 Task: Send an email with the signature Daisy Wilson with the subject 'Service renewal' and the message 'I am sorry for any miscommunication on our end.' from softage.1@softage.net to softage.9@softage.net and softage.10@softage.net with CC to softage.2@softage.net
Action: Mouse moved to (105, 121)
Screenshot: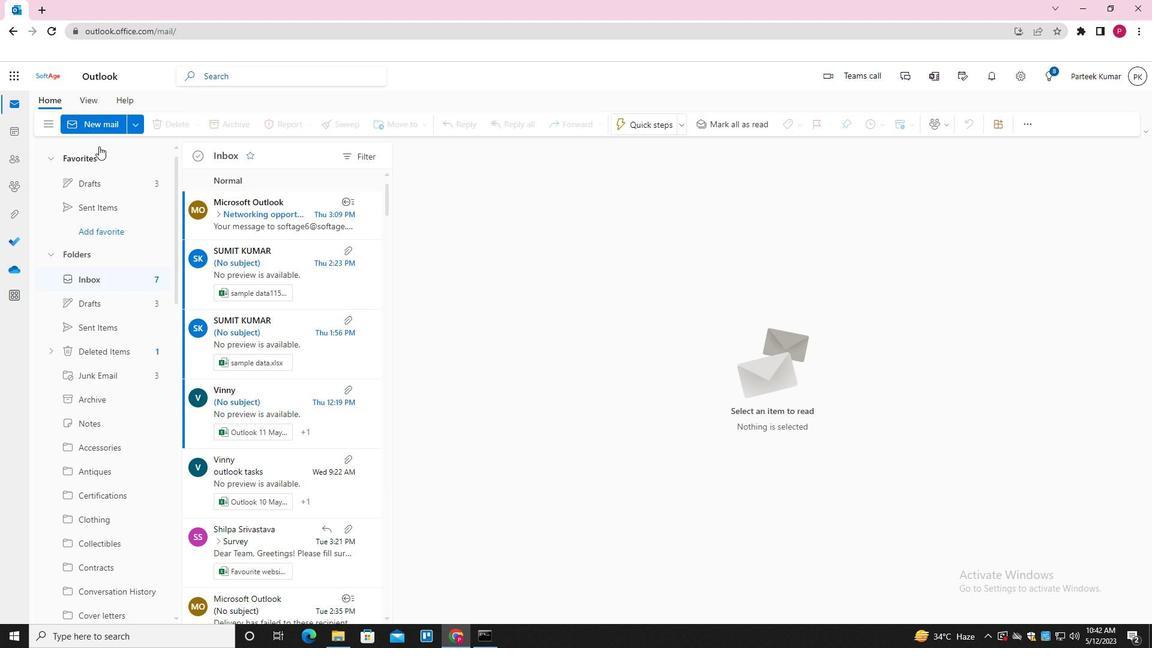 
Action: Mouse pressed left at (105, 121)
Screenshot: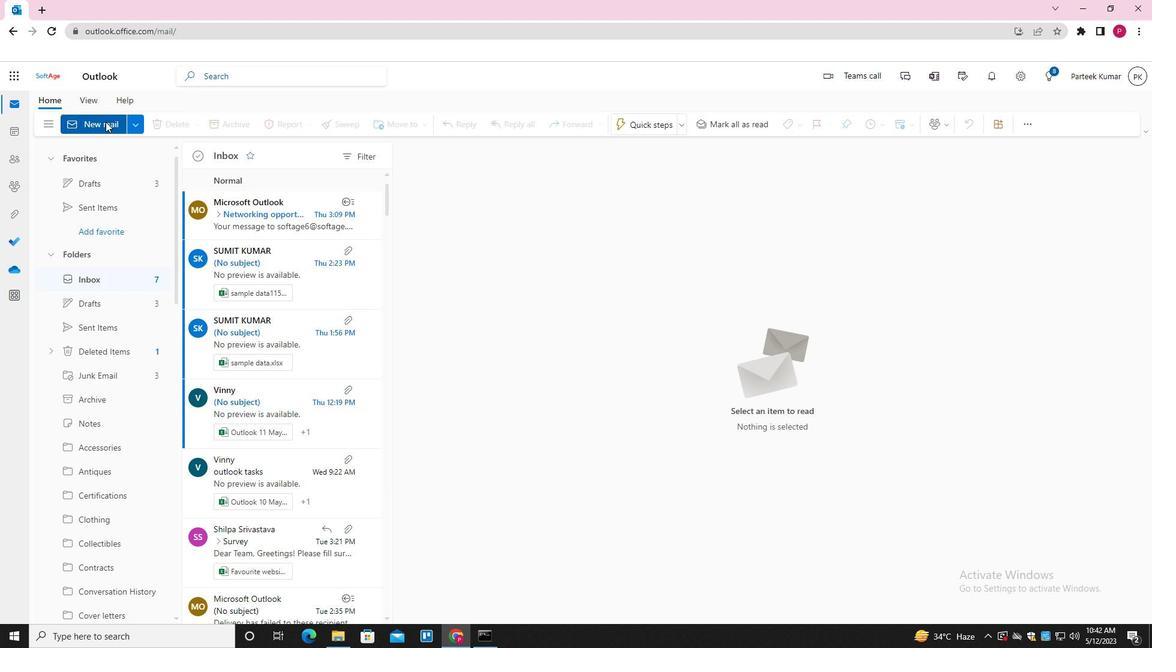 
Action: Mouse moved to (452, 287)
Screenshot: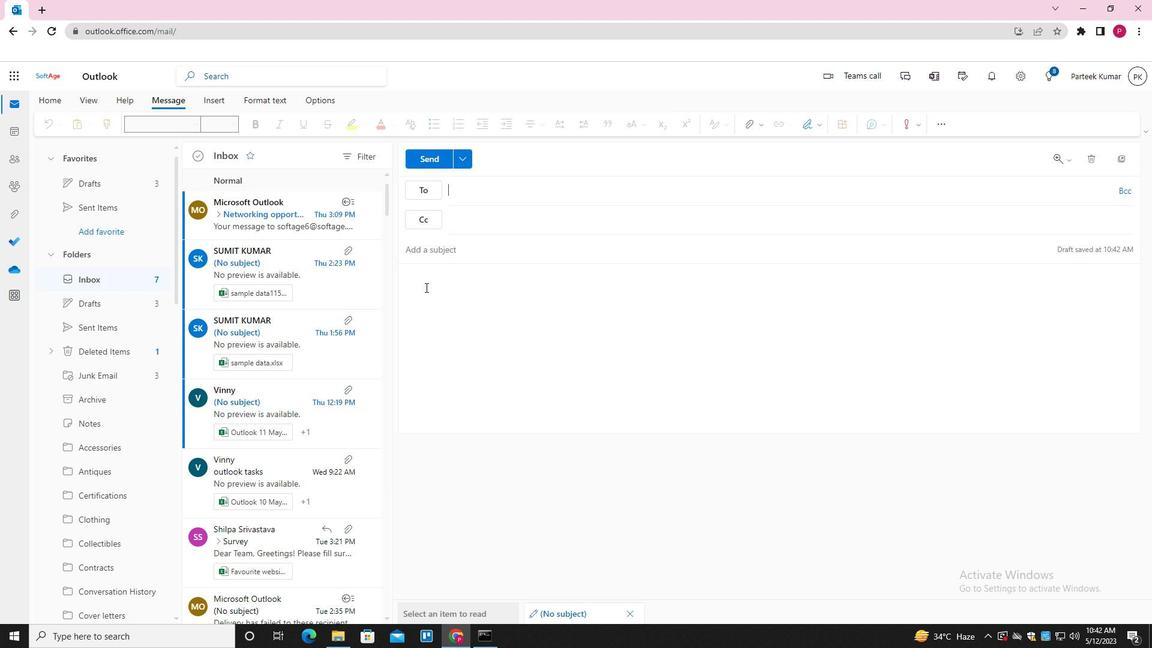 
Action: Mouse pressed left at (452, 287)
Screenshot: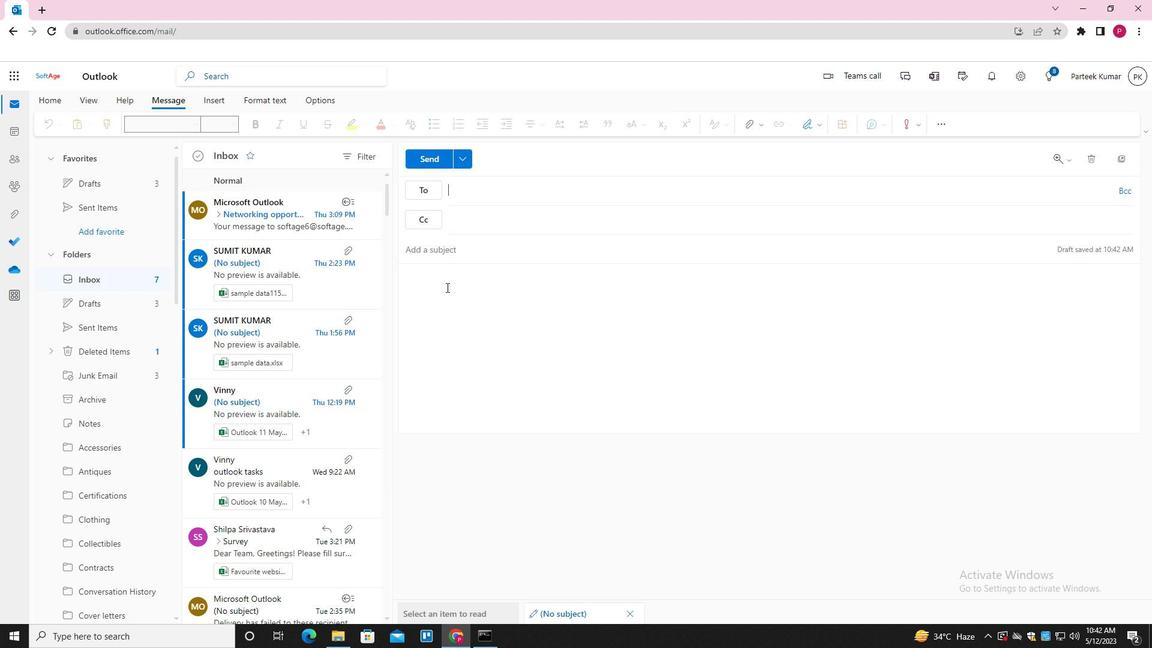 
Action: Mouse moved to (821, 125)
Screenshot: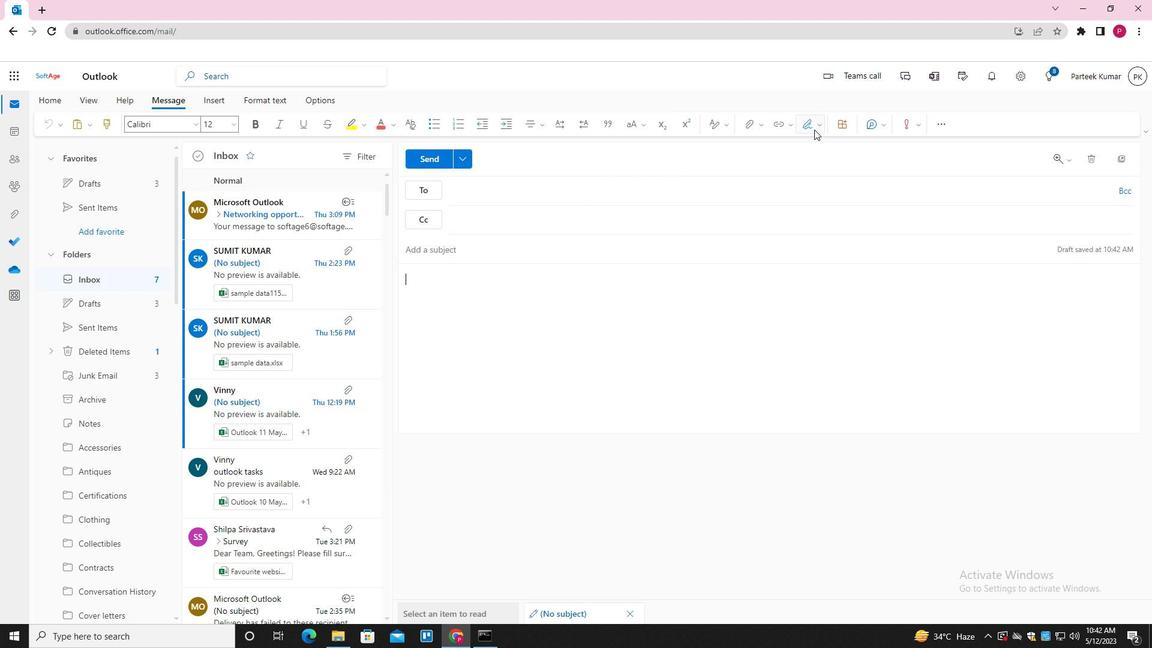 
Action: Mouse pressed left at (821, 125)
Screenshot: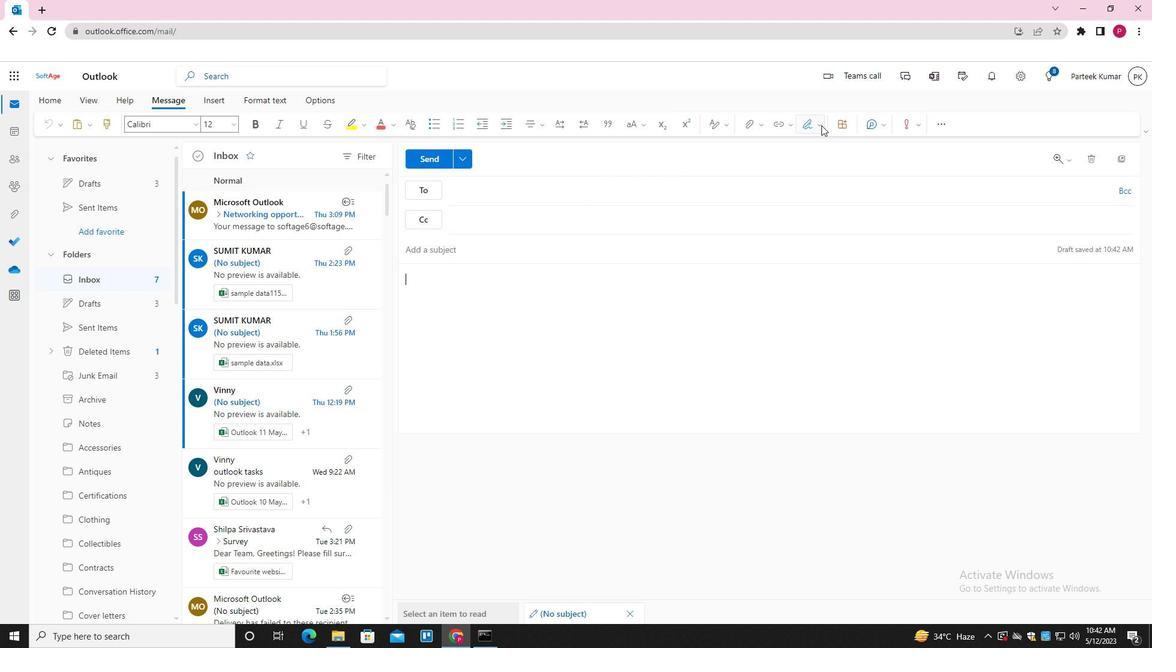 
Action: Mouse moved to (791, 174)
Screenshot: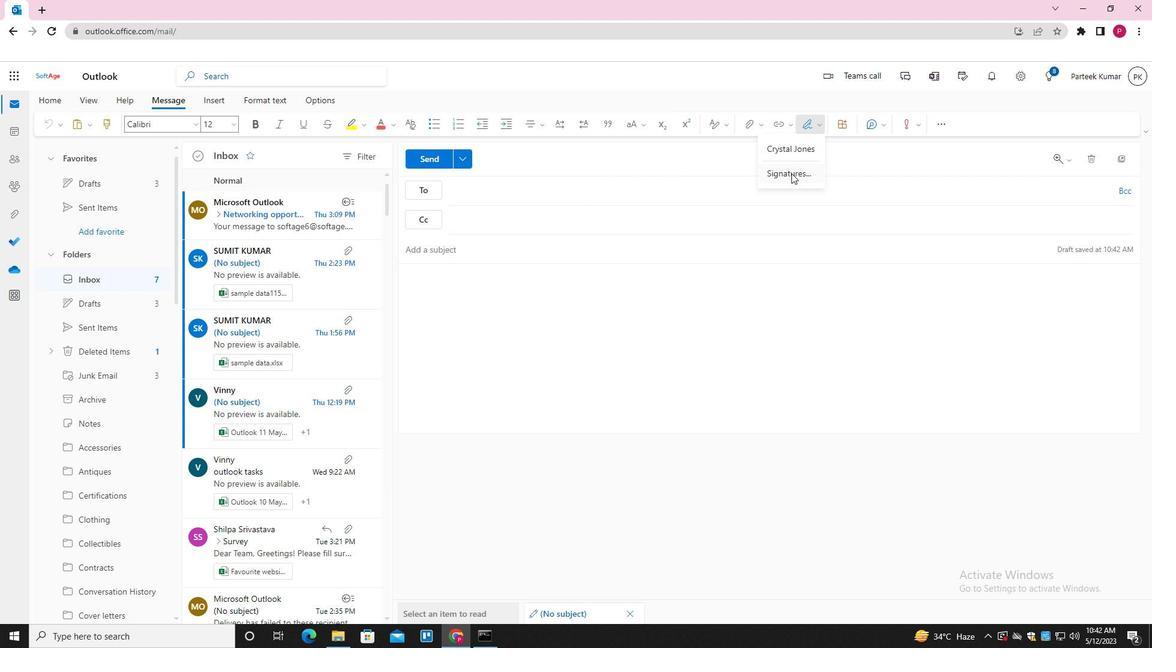 
Action: Mouse pressed left at (791, 174)
Screenshot: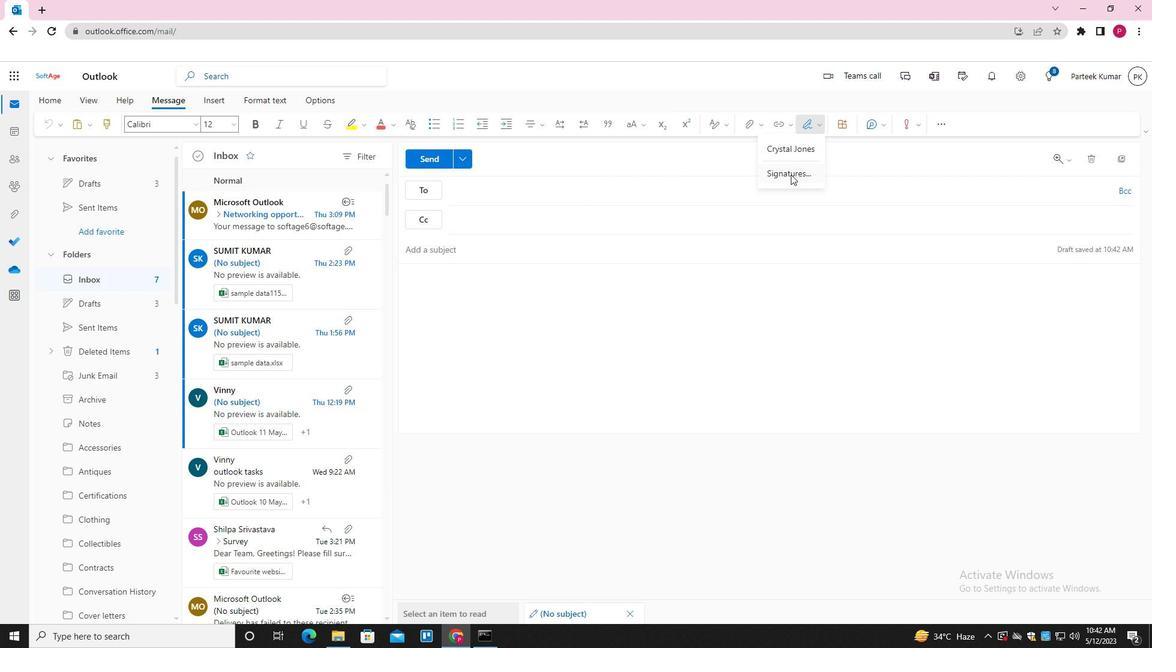 
Action: Mouse moved to (808, 217)
Screenshot: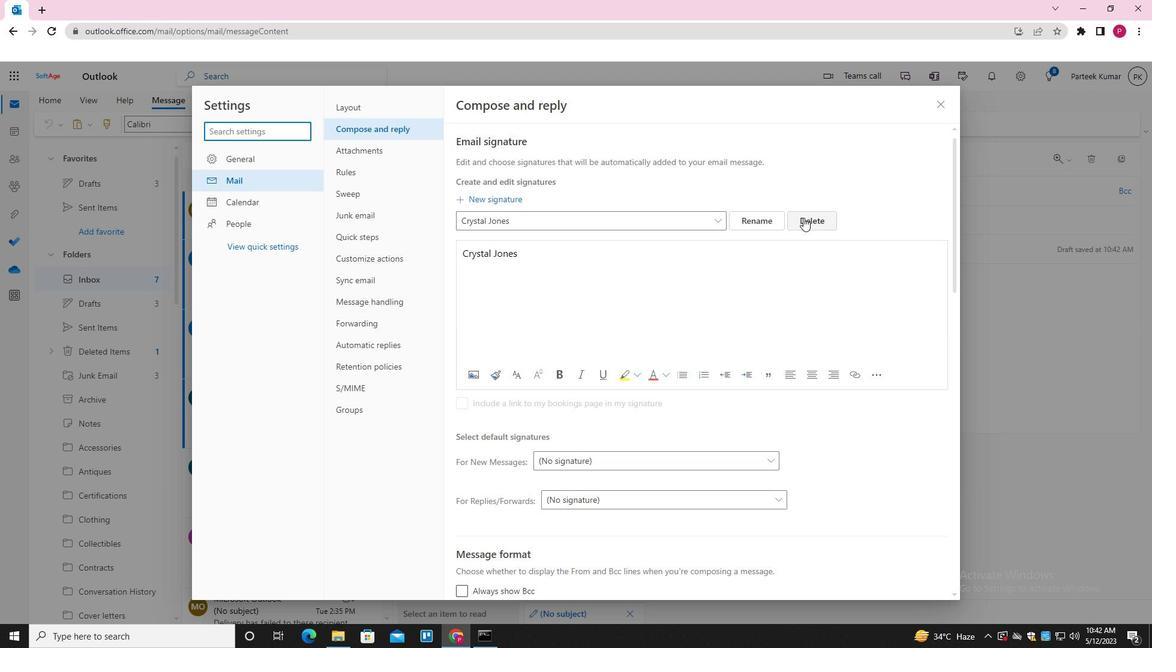 
Action: Mouse pressed left at (808, 217)
Screenshot: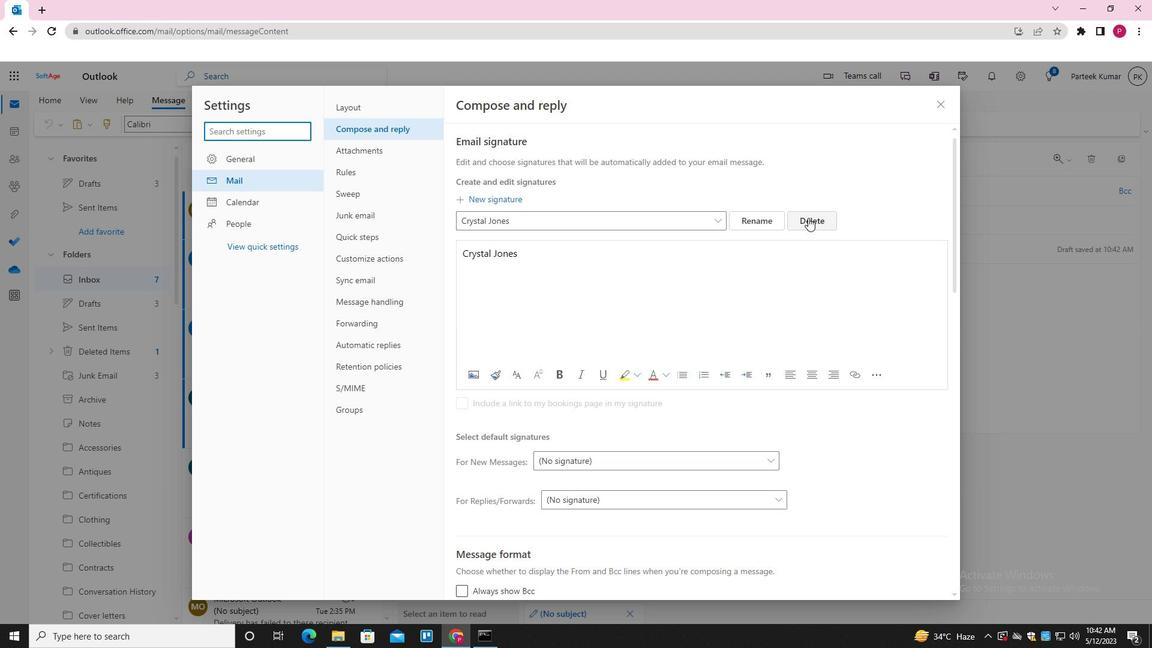 
Action: Mouse moved to (536, 225)
Screenshot: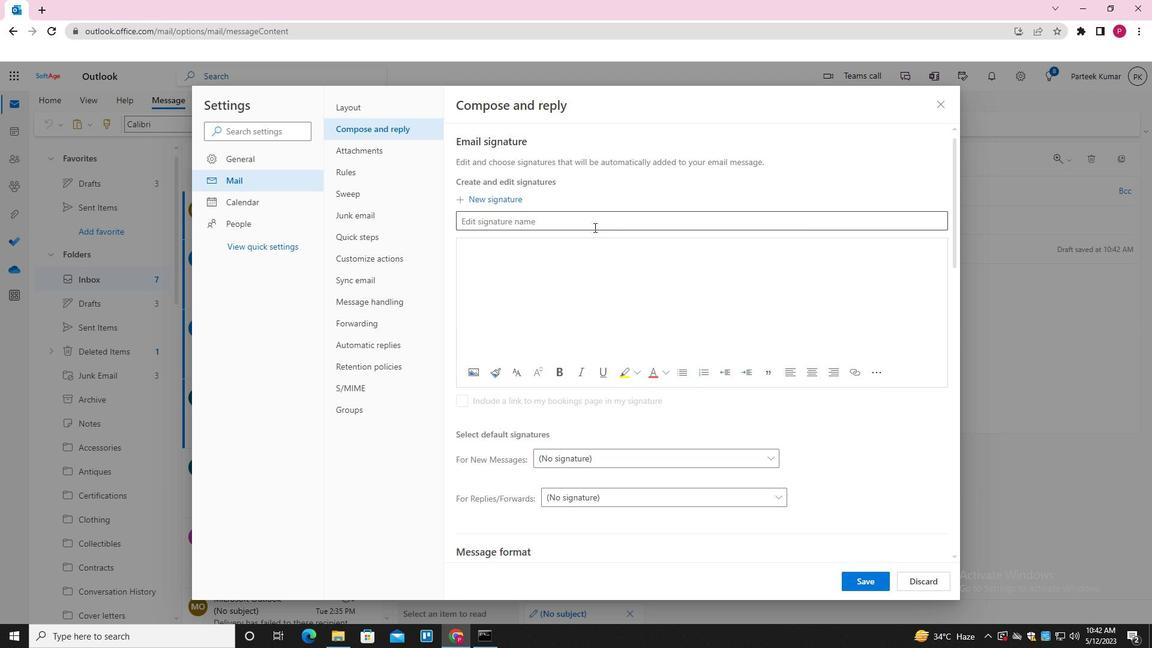 
Action: Mouse pressed left at (536, 225)
Screenshot: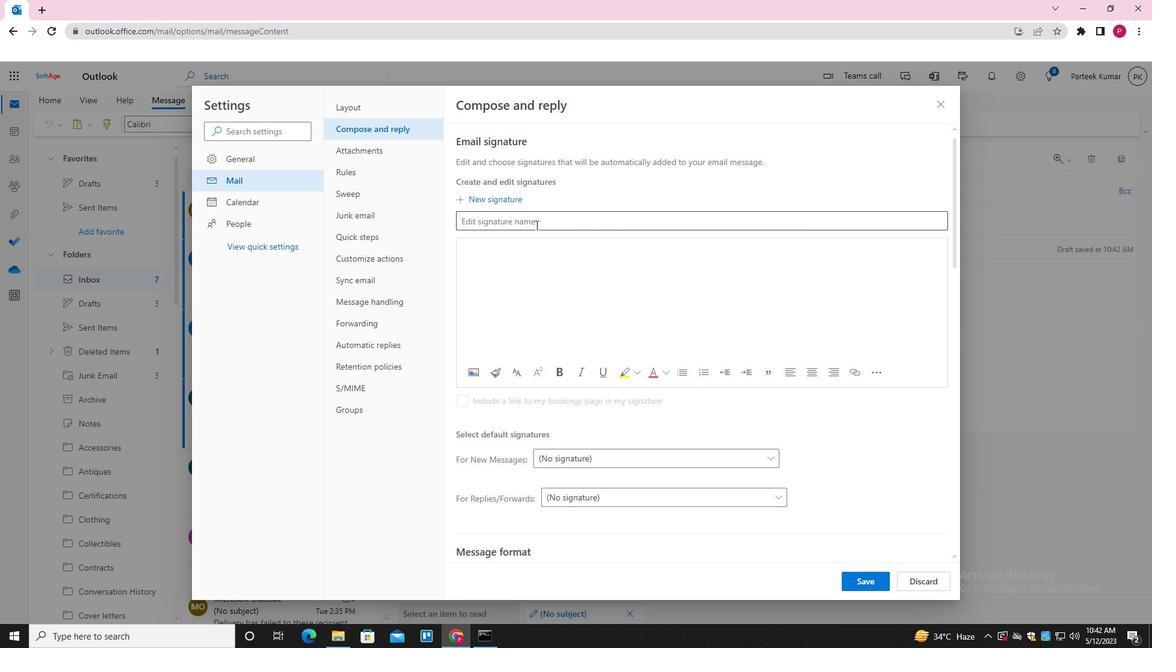 
Action: Key pressed <Key.shift>DAISY<Key.space><Key.shift>WILSON
Screenshot: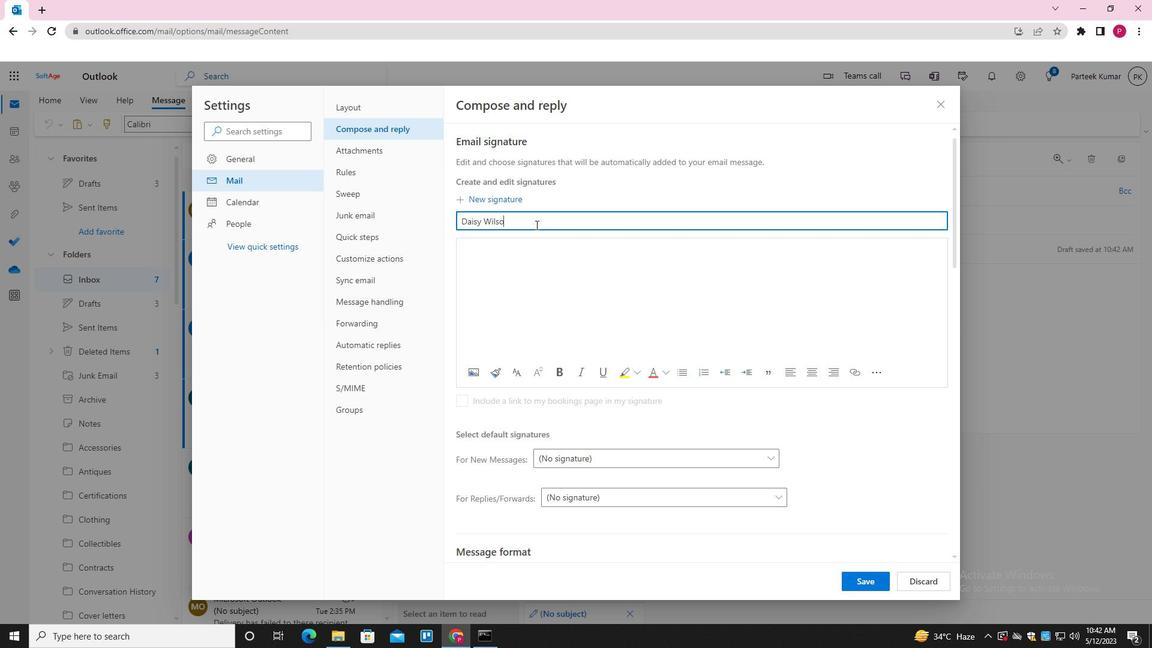 
Action: Mouse moved to (530, 250)
Screenshot: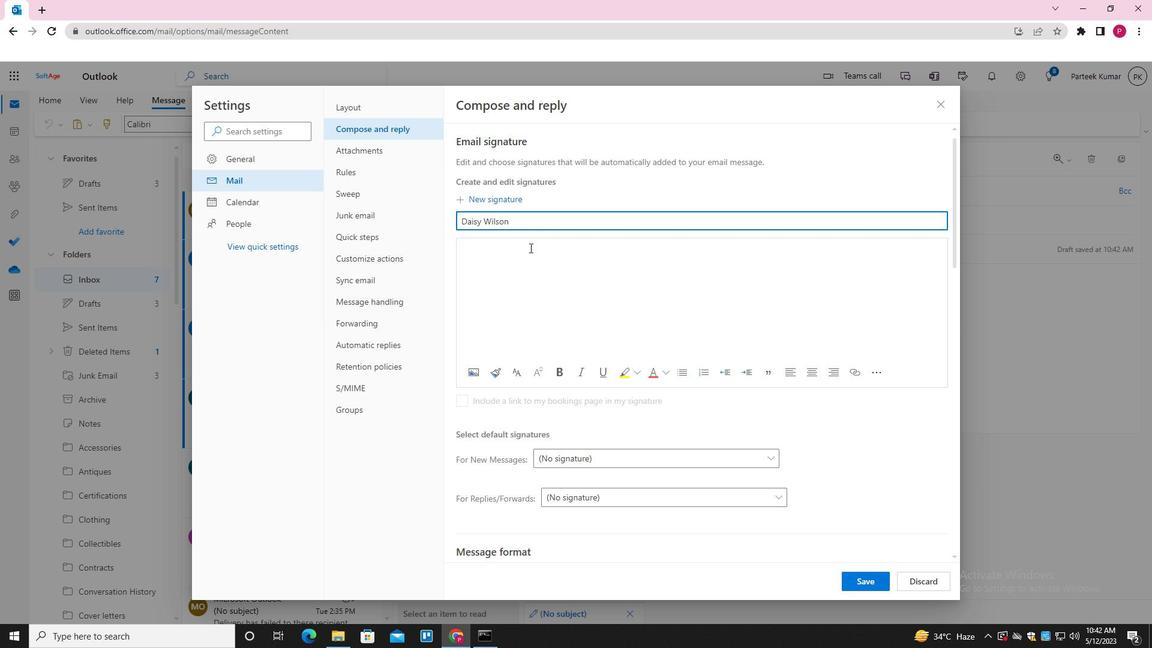 
Action: Mouse pressed left at (530, 250)
Screenshot: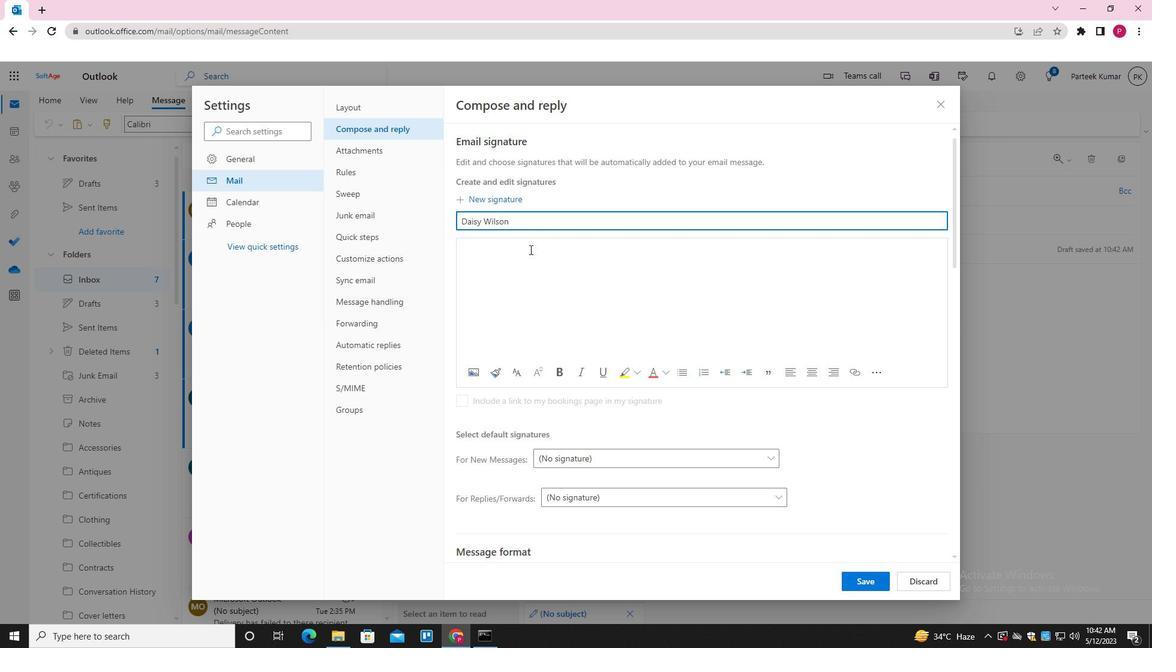 
Action: Key pressed <Key.shift>DAISY<Key.space><Key.shift>WILSON
Screenshot: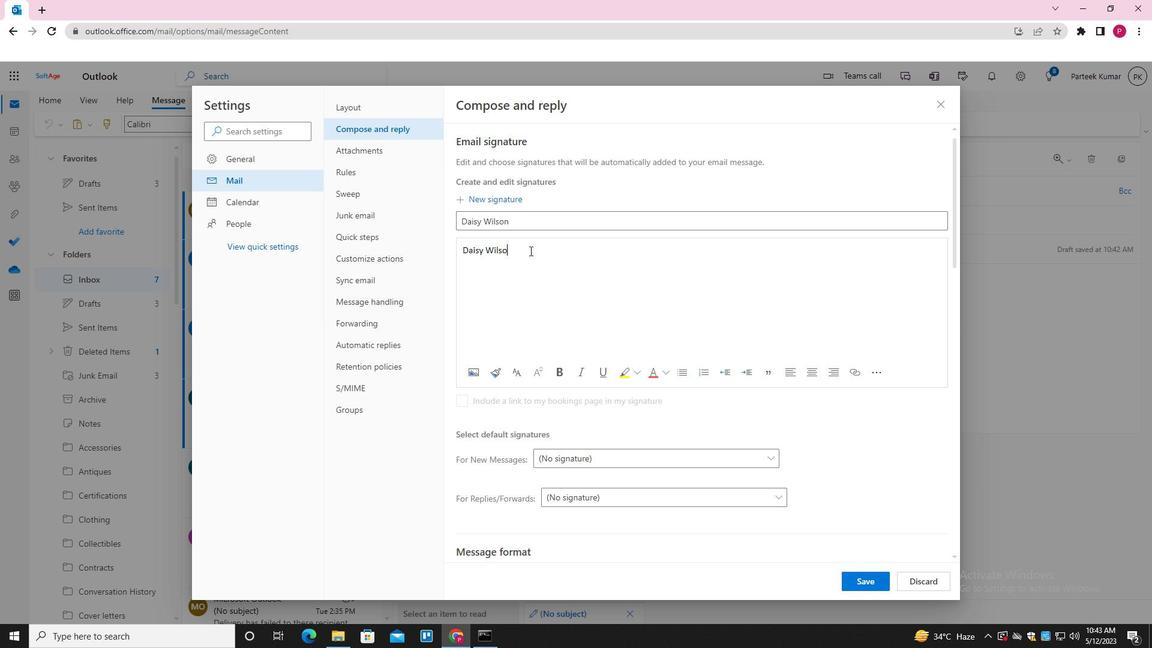 
Action: Mouse moved to (874, 581)
Screenshot: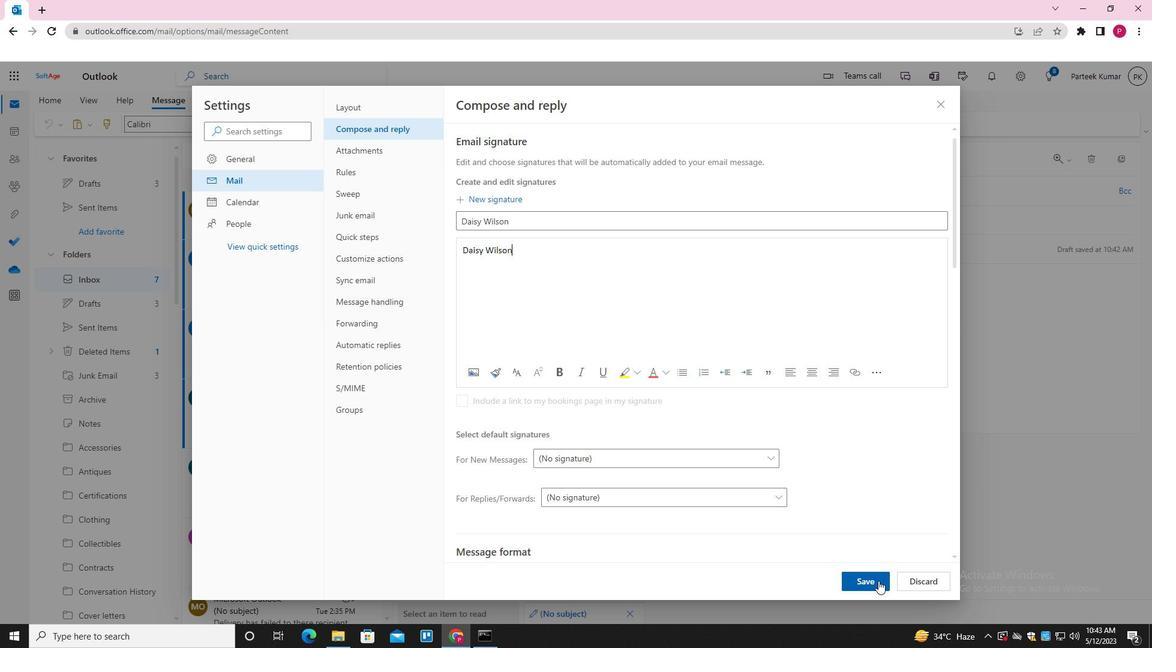 
Action: Mouse pressed left at (874, 581)
Screenshot: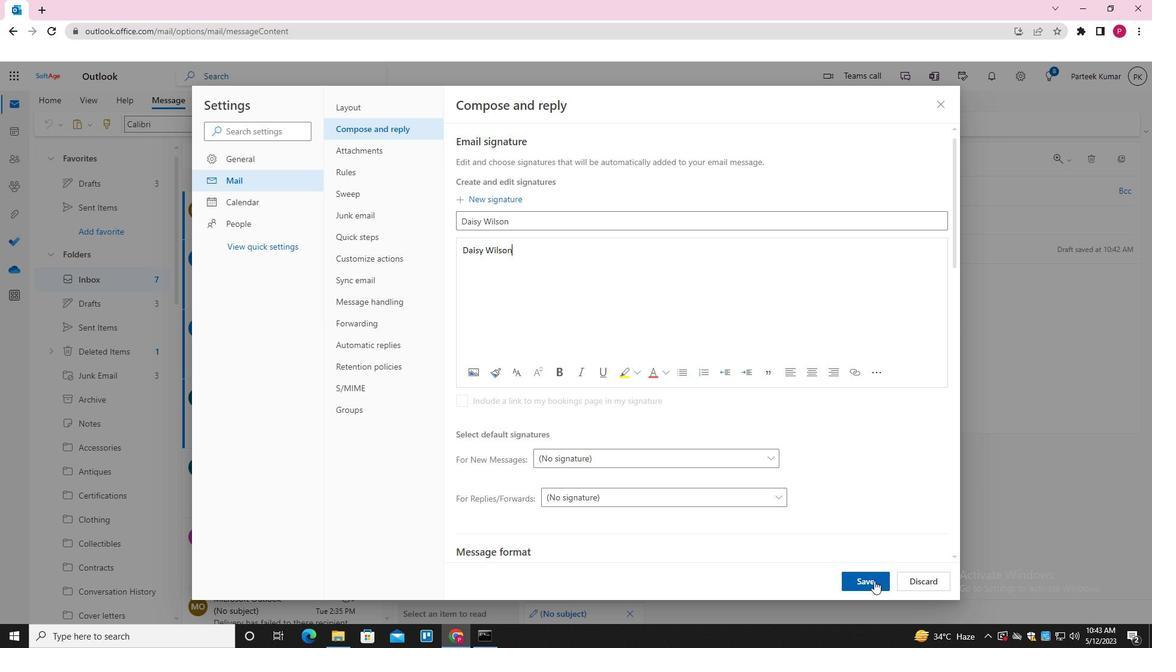 
Action: Mouse moved to (941, 107)
Screenshot: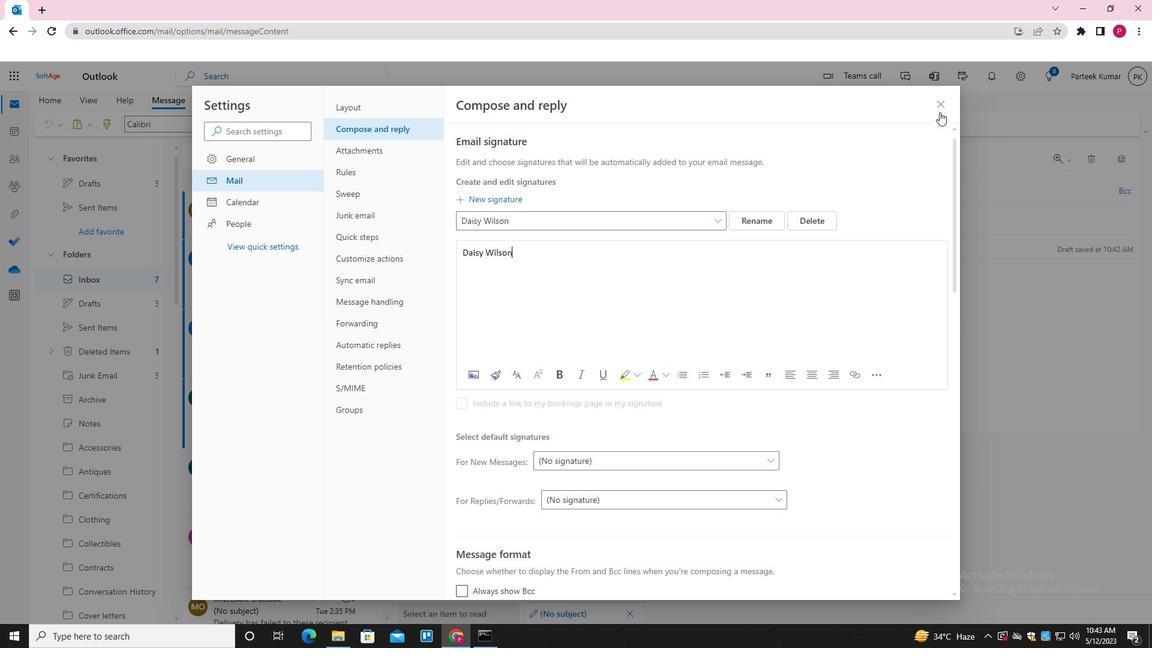 
Action: Mouse pressed left at (941, 107)
Screenshot: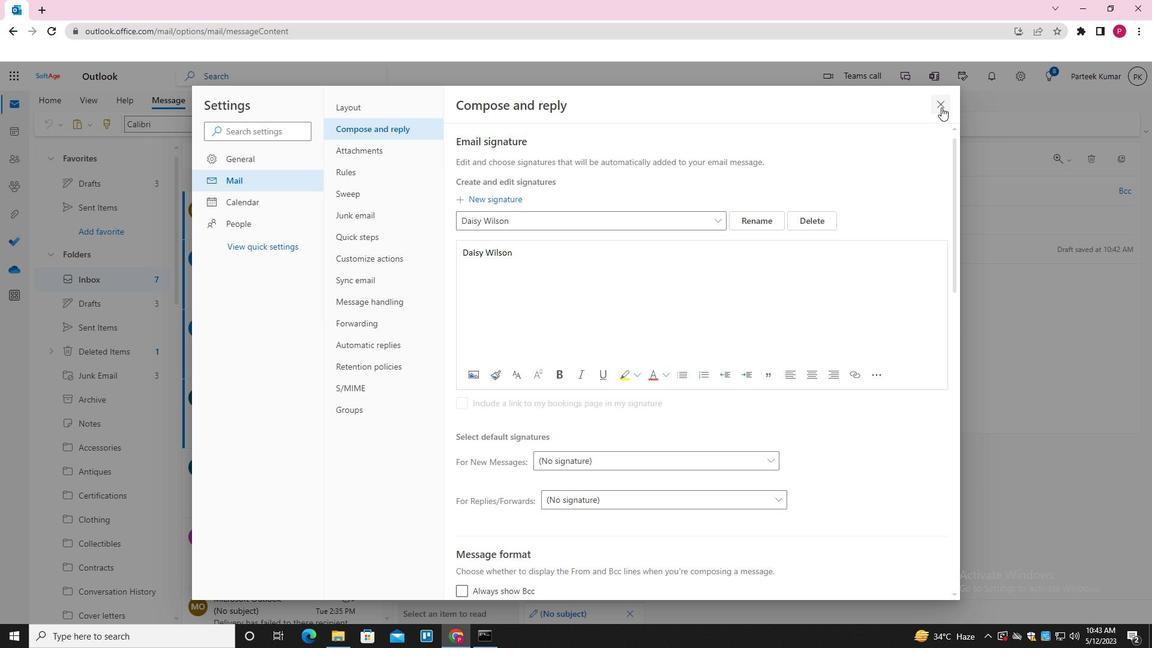 
Action: Mouse moved to (484, 319)
Screenshot: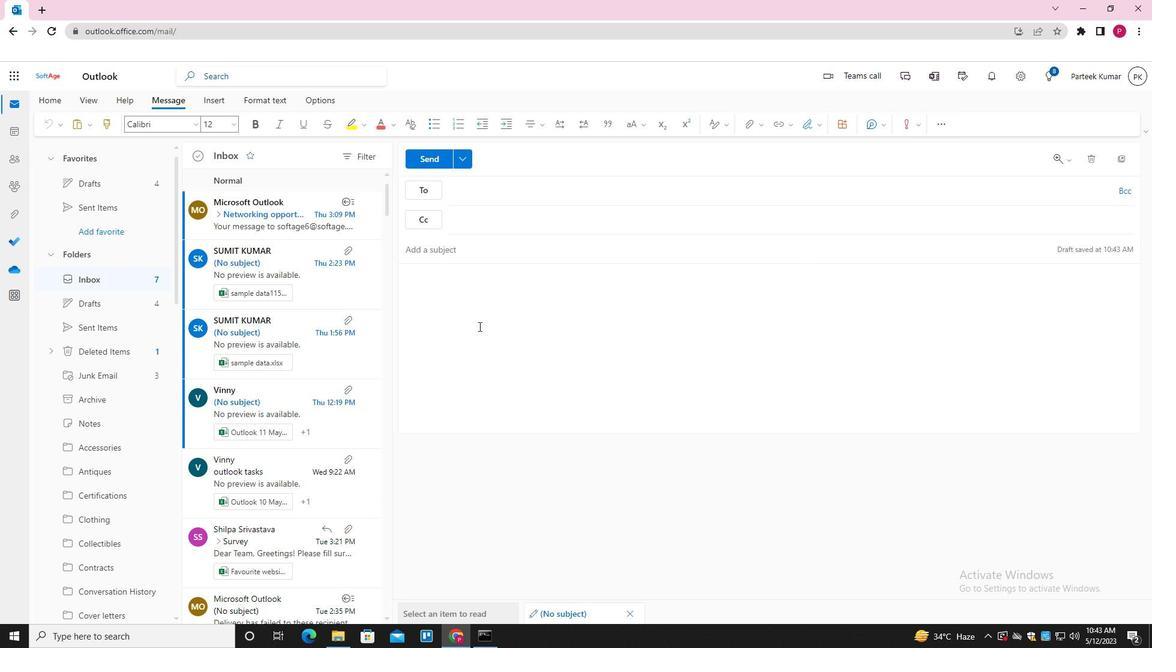 
Action: Mouse pressed left at (484, 319)
Screenshot: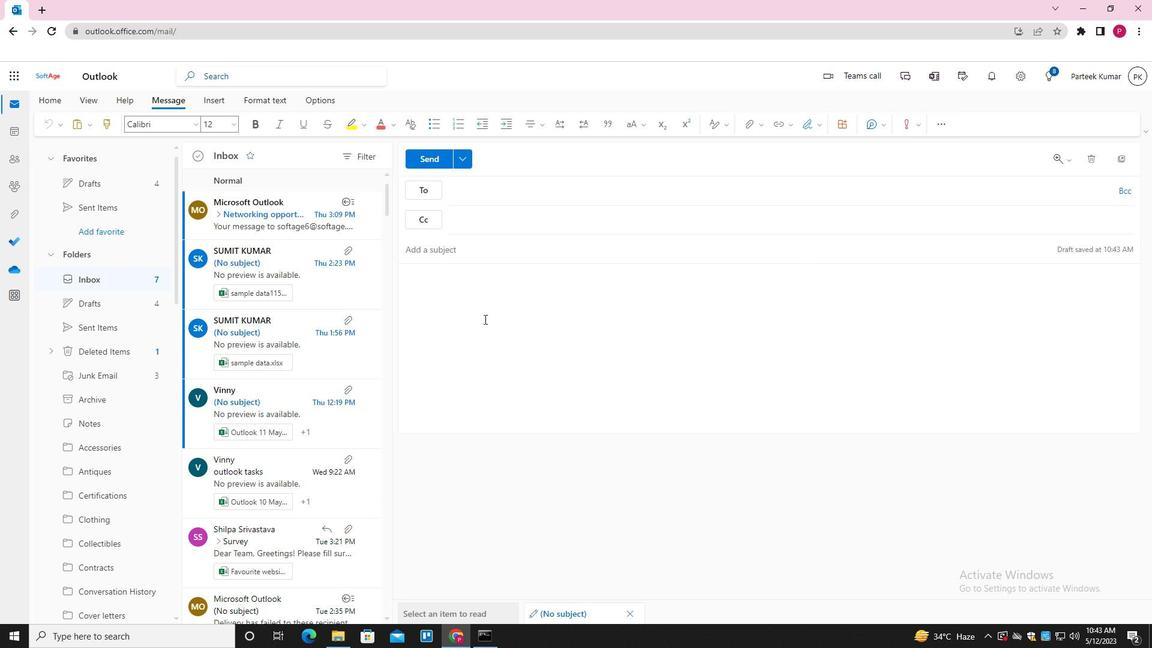 
Action: Mouse moved to (807, 124)
Screenshot: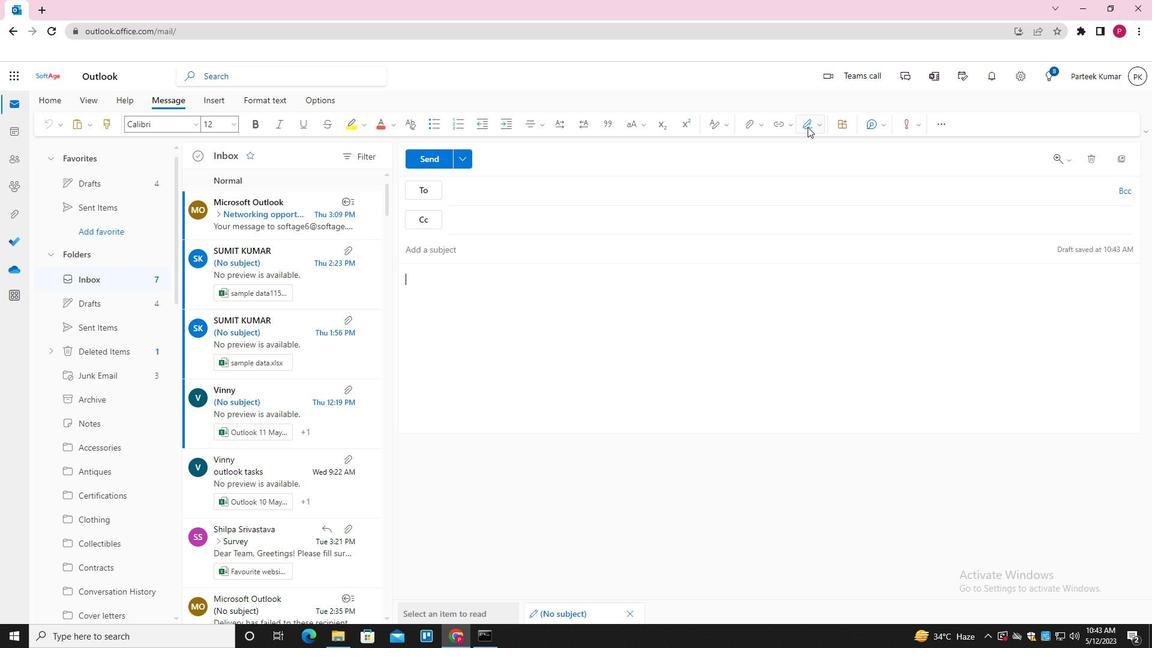 
Action: Mouse pressed left at (807, 124)
Screenshot: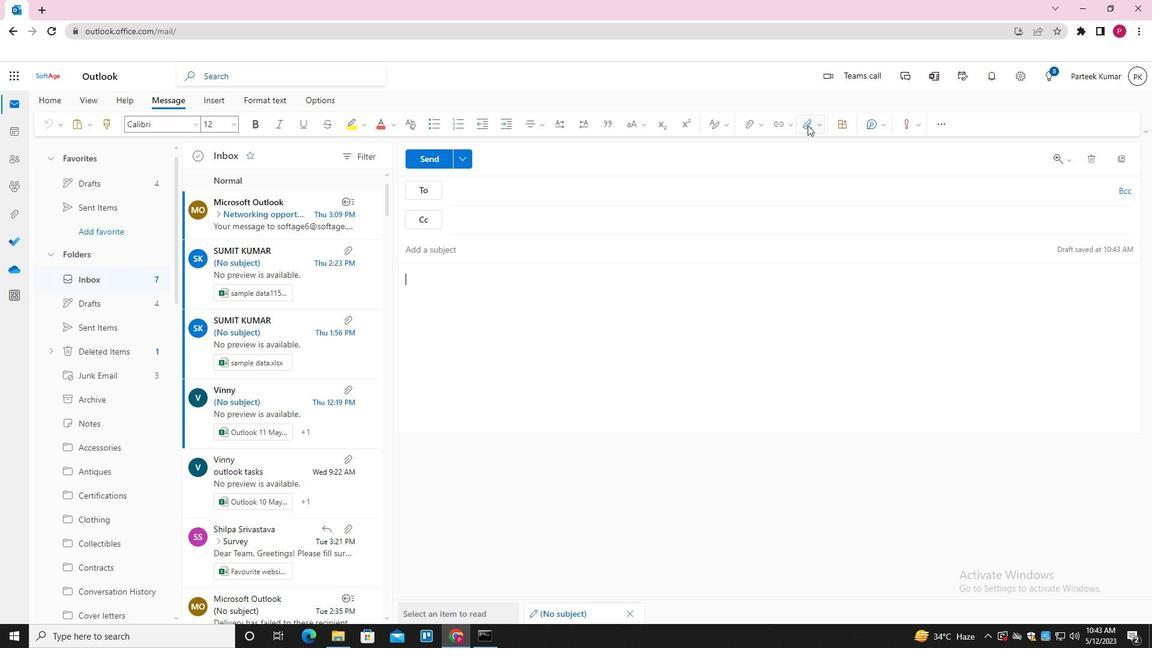 
Action: Mouse moved to (796, 150)
Screenshot: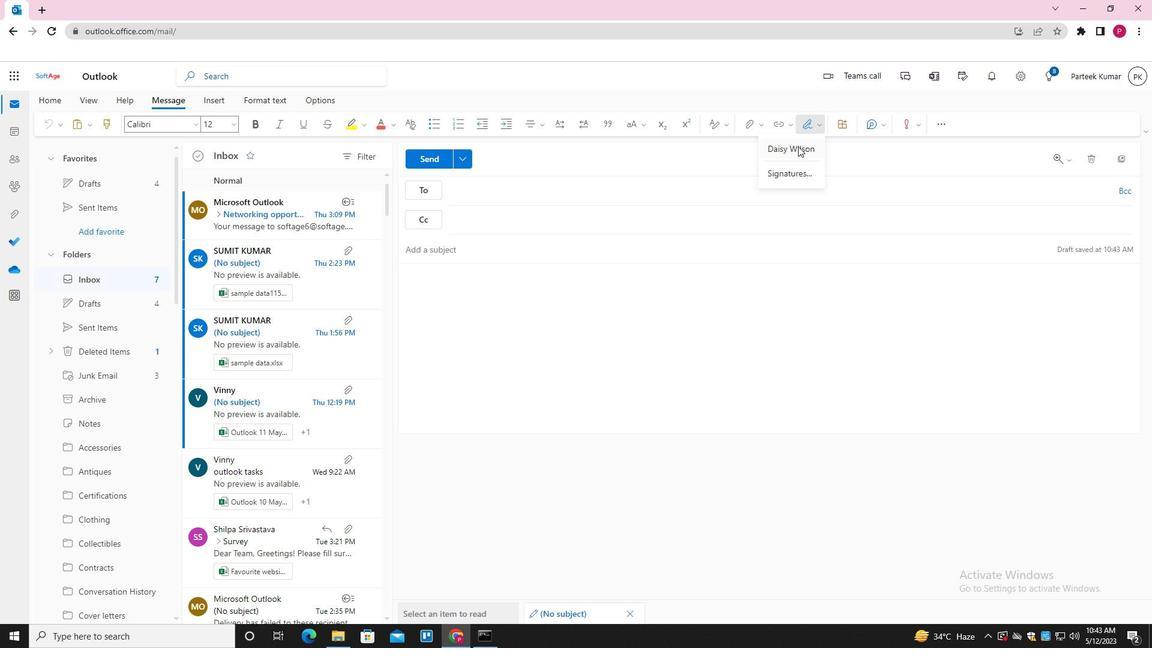 
Action: Mouse pressed left at (796, 150)
Screenshot: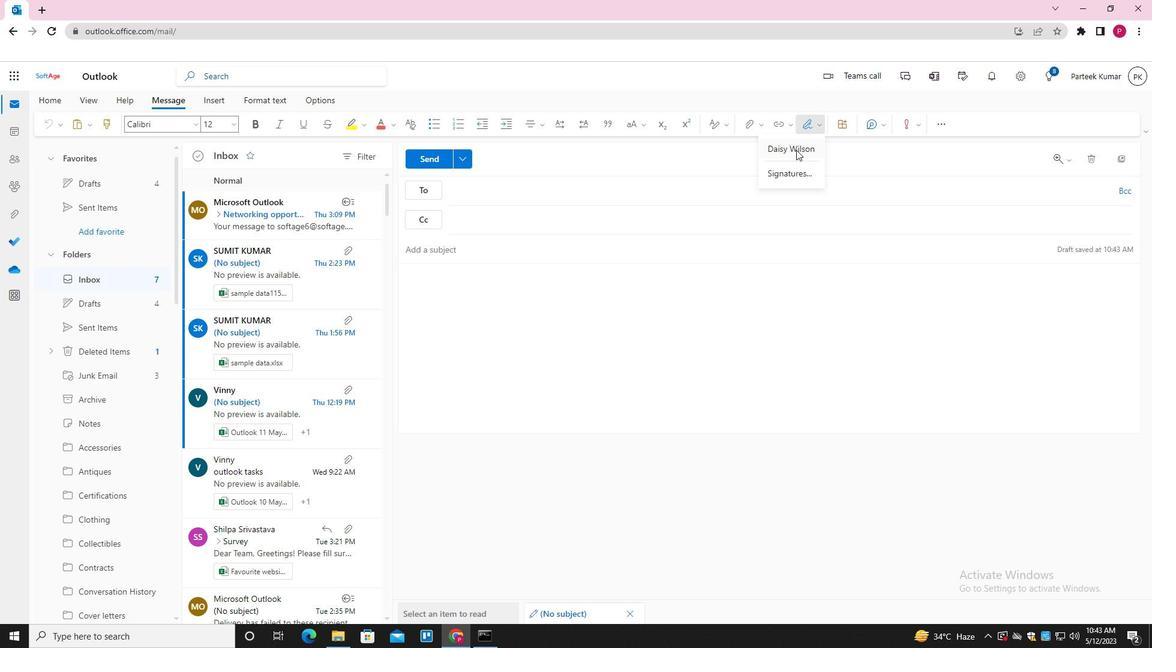 
Action: Mouse moved to (461, 247)
Screenshot: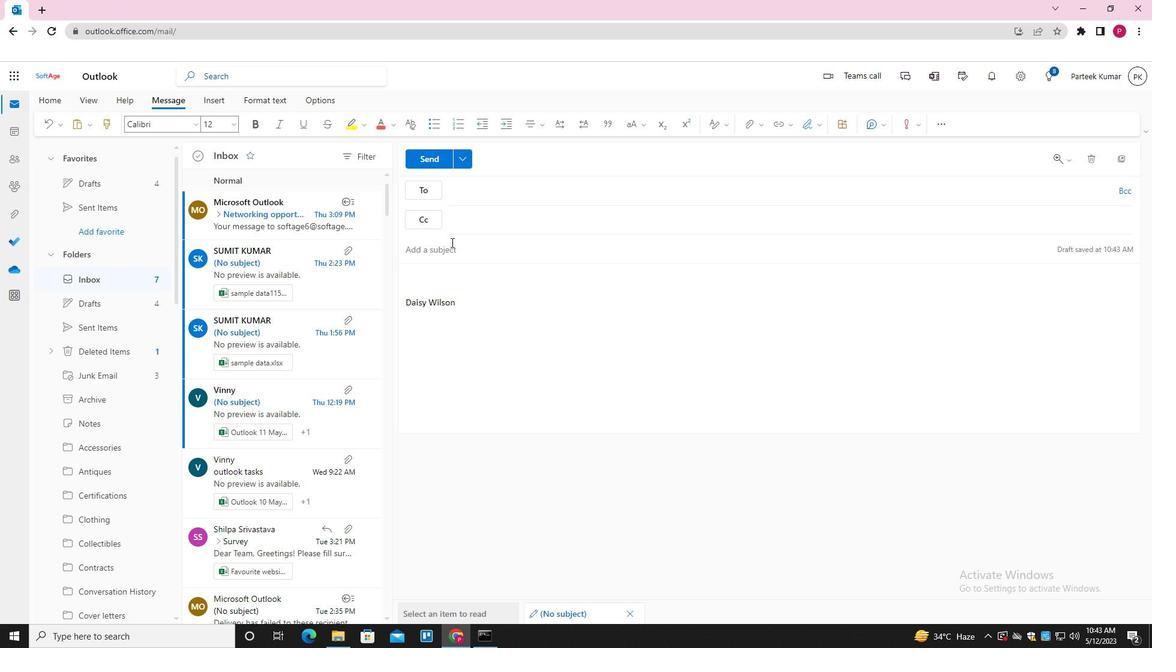
Action: Mouse pressed left at (461, 247)
Screenshot: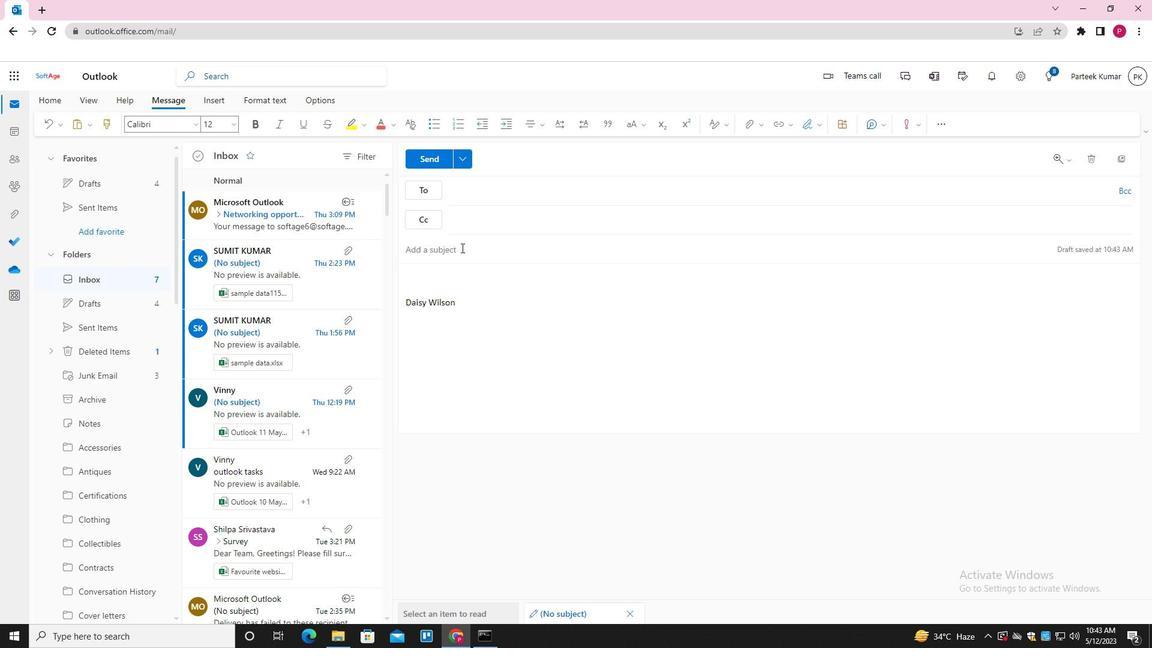 
Action: Key pressed <Key.shift>SERVICE<Key.space><Key.shift>RENEWAL<Key.space>
Screenshot: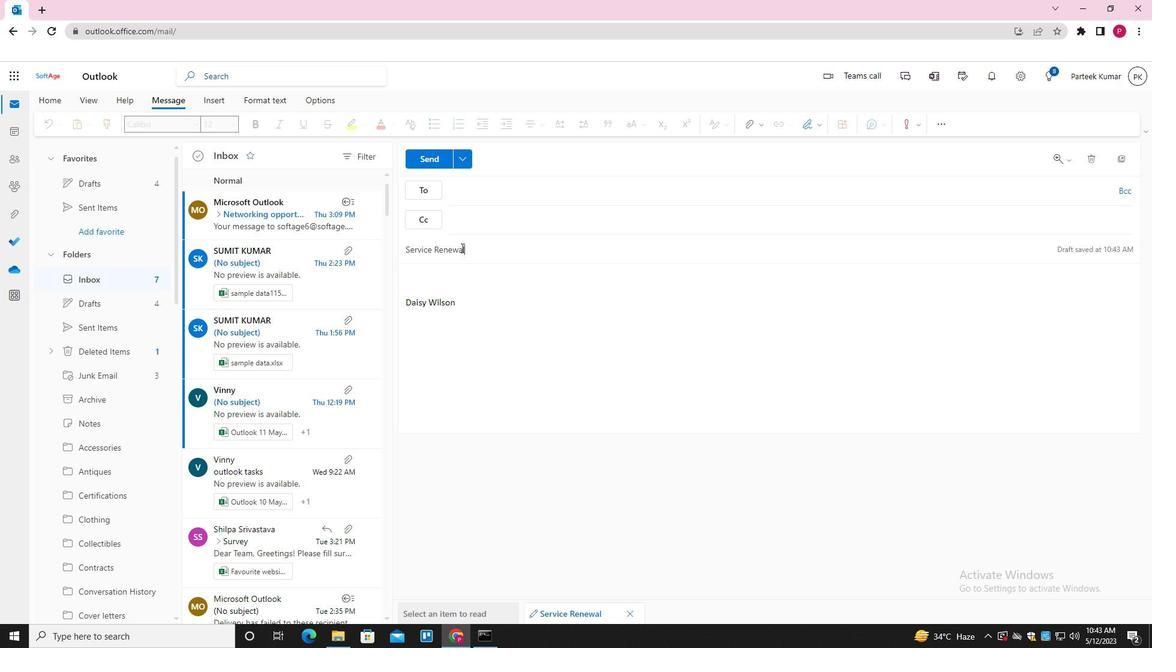 
Action: Mouse moved to (439, 275)
Screenshot: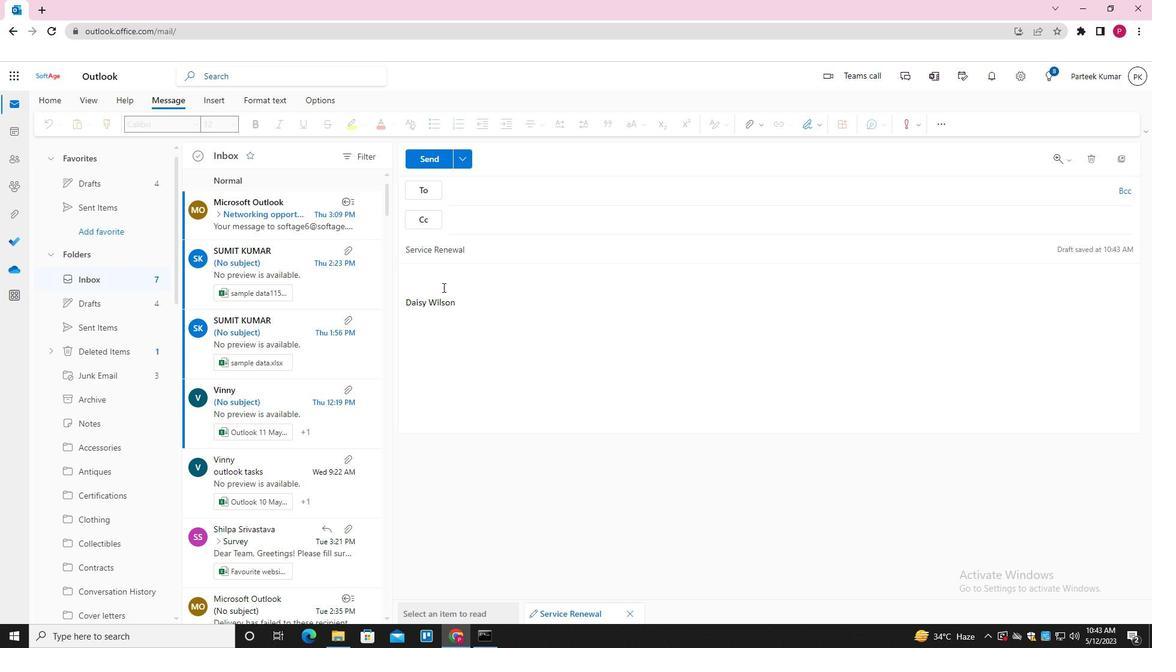 
Action: Mouse pressed left at (439, 275)
Screenshot: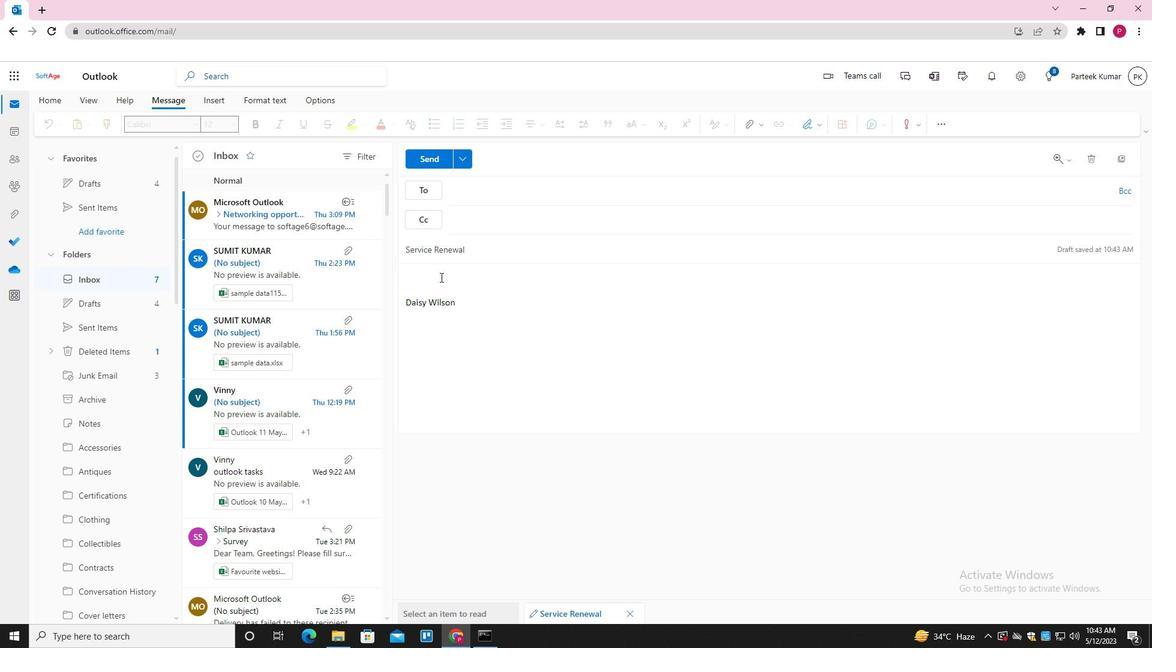 
Action: Key pressed <Key.shift>I<Key.space>AM<Key.space>SORRY<Key.space>FOR<Key.space>ANY<Key.space>MISCOMMUNICATION<Key.space>ON<Key.space>OUR<Key.space>END<Key.space>
Screenshot: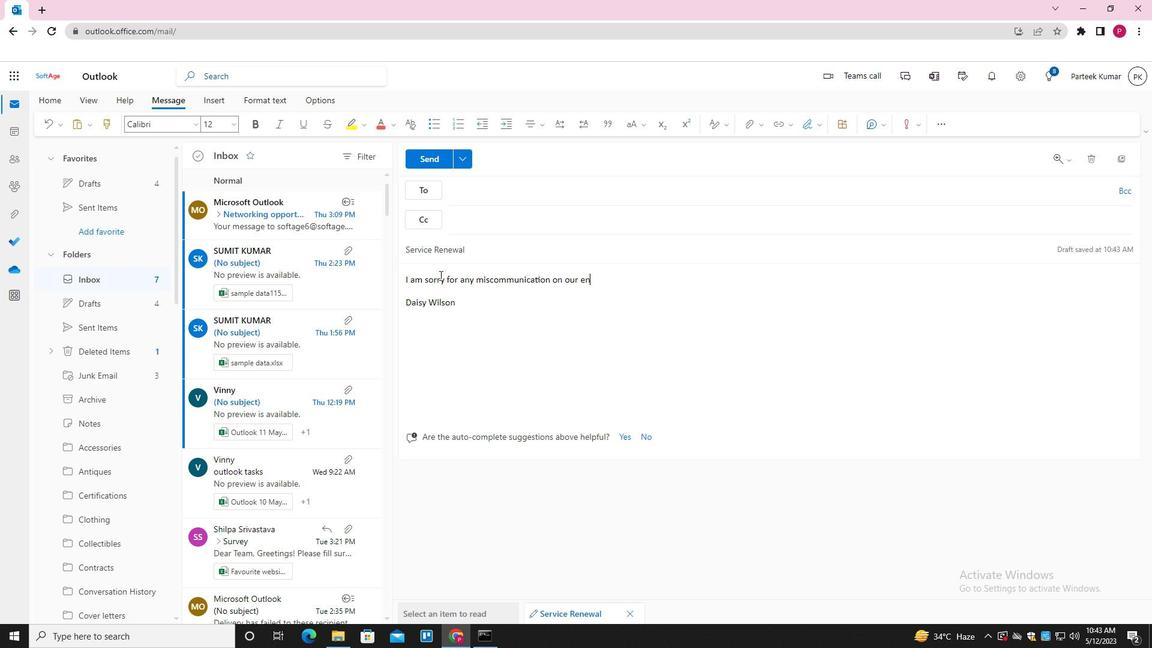 
Action: Mouse moved to (483, 187)
Screenshot: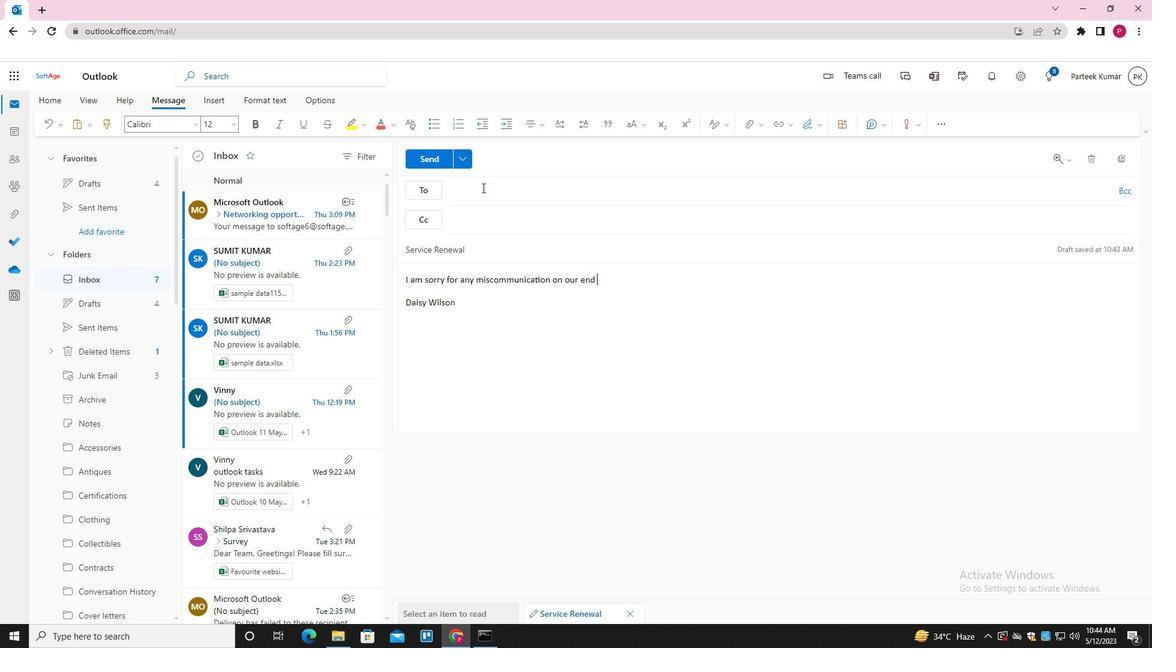 
Action: Mouse pressed left at (483, 187)
Screenshot: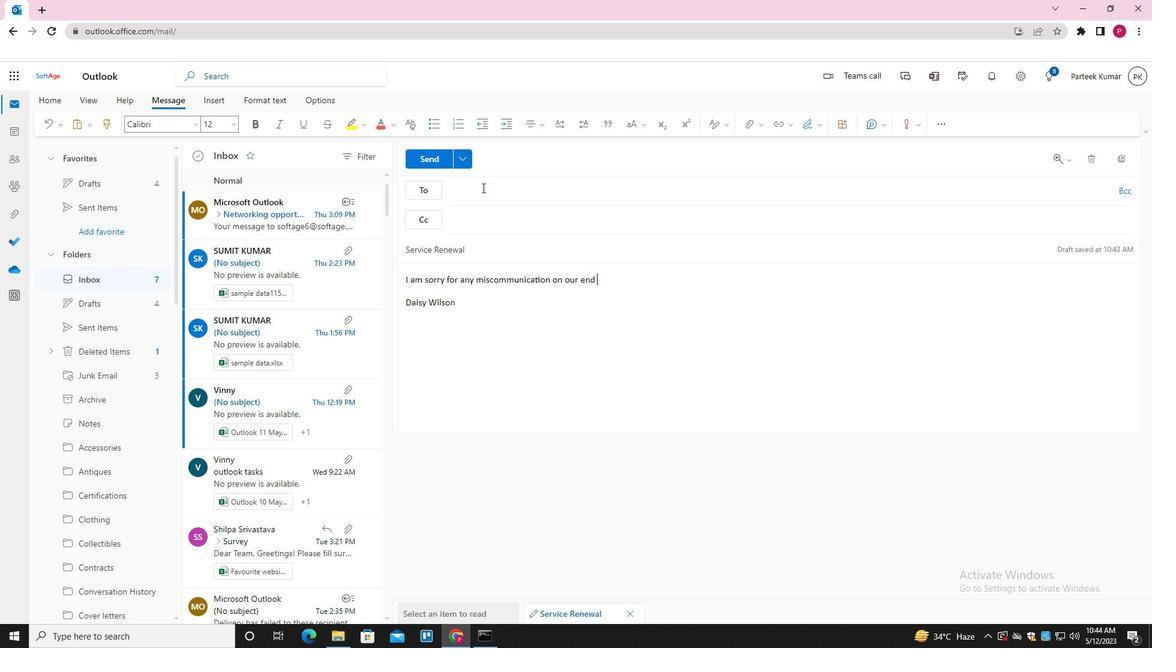 
Action: Key pressed SOFTAGE.9<Key.shift>@SOFTAGE.NET<Key.enter>SOFTAGE.10<Key.shift>@SOFTAGE.NET<Key.enter>
Screenshot: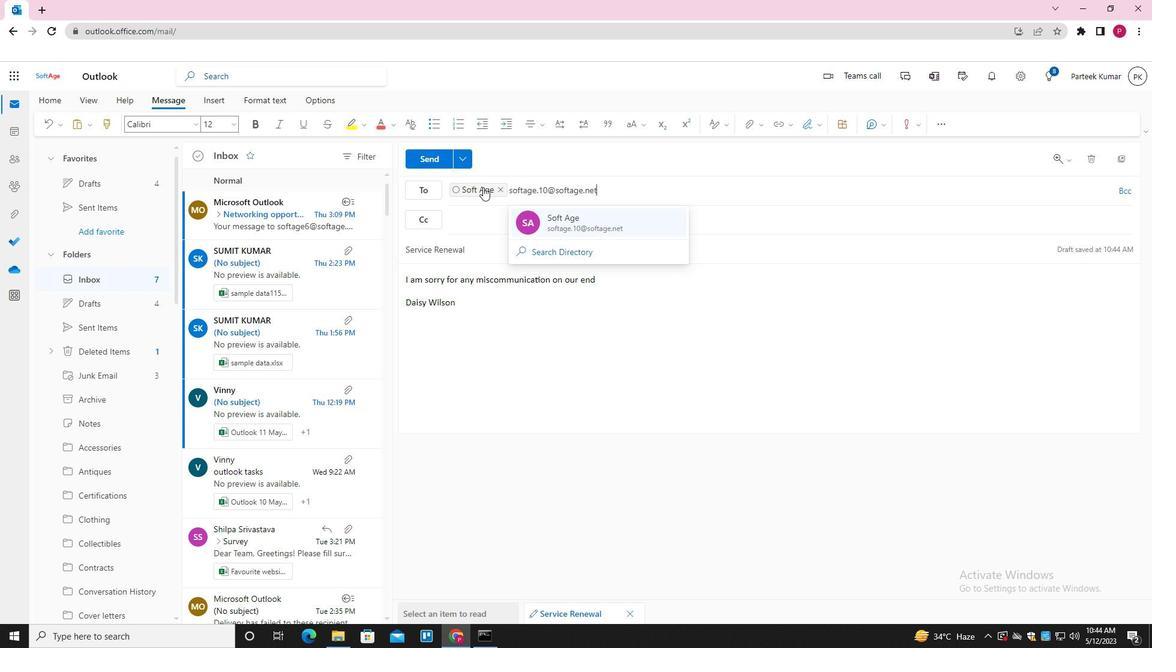 
Action: Mouse moved to (492, 219)
Screenshot: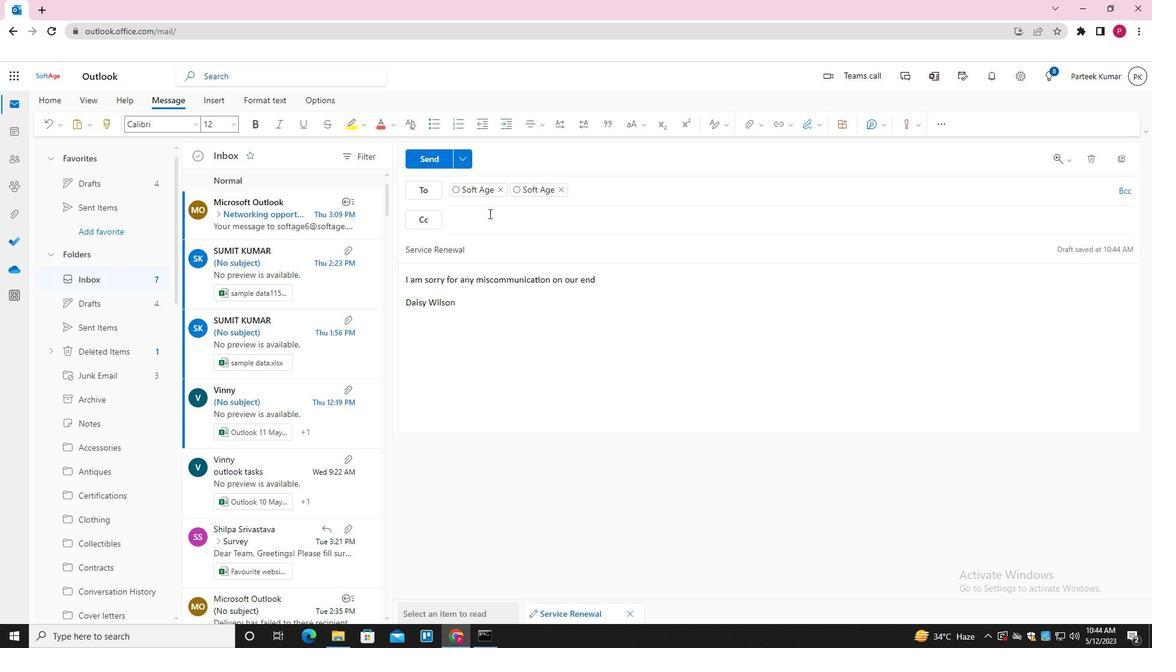 
Action: Mouse pressed left at (492, 219)
Screenshot: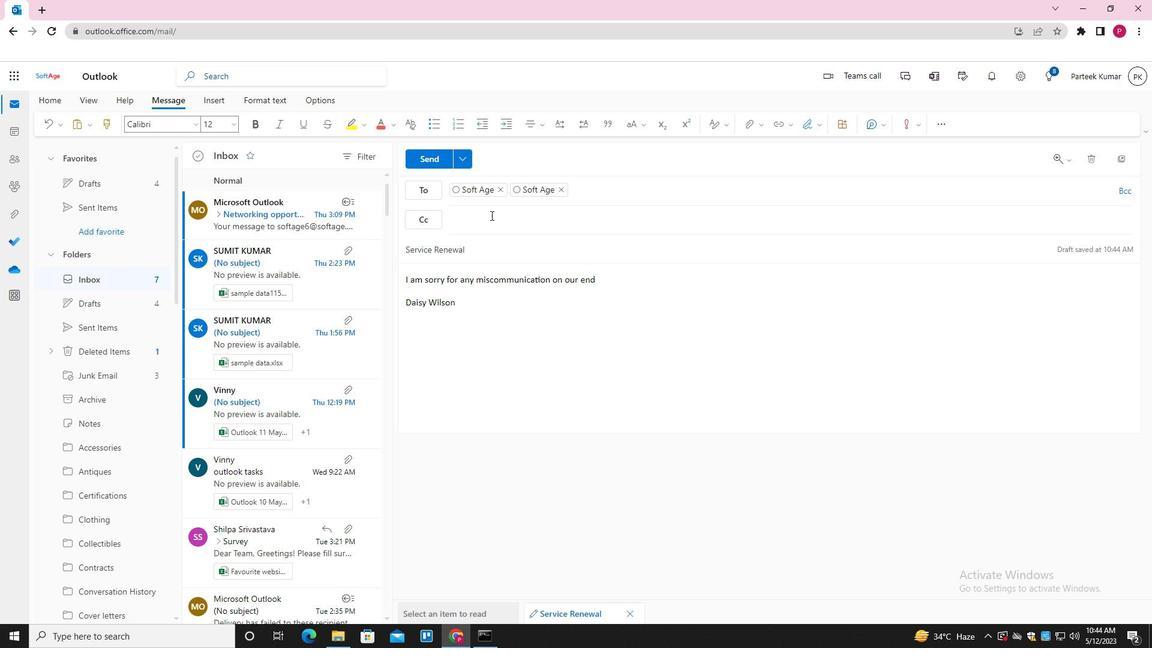 
Action: Key pressed SOFTAGE.2<Key.shift>@SOFTAGE.NET<Key.enter>
Screenshot: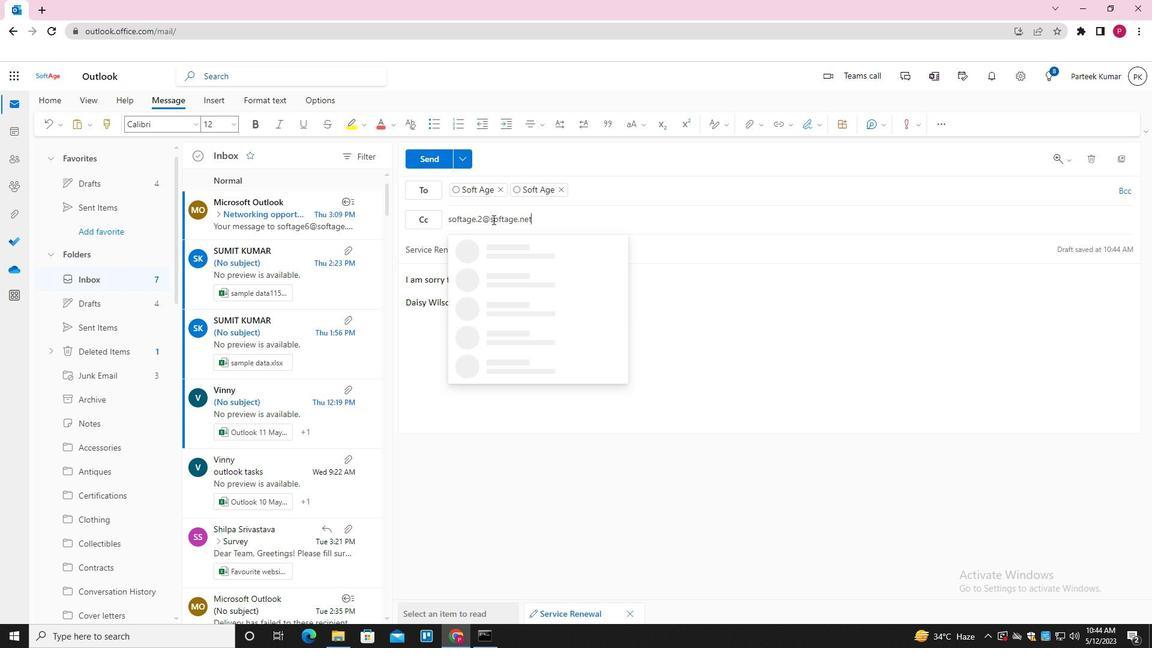 
Action: Mouse moved to (424, 156)
Screenshot: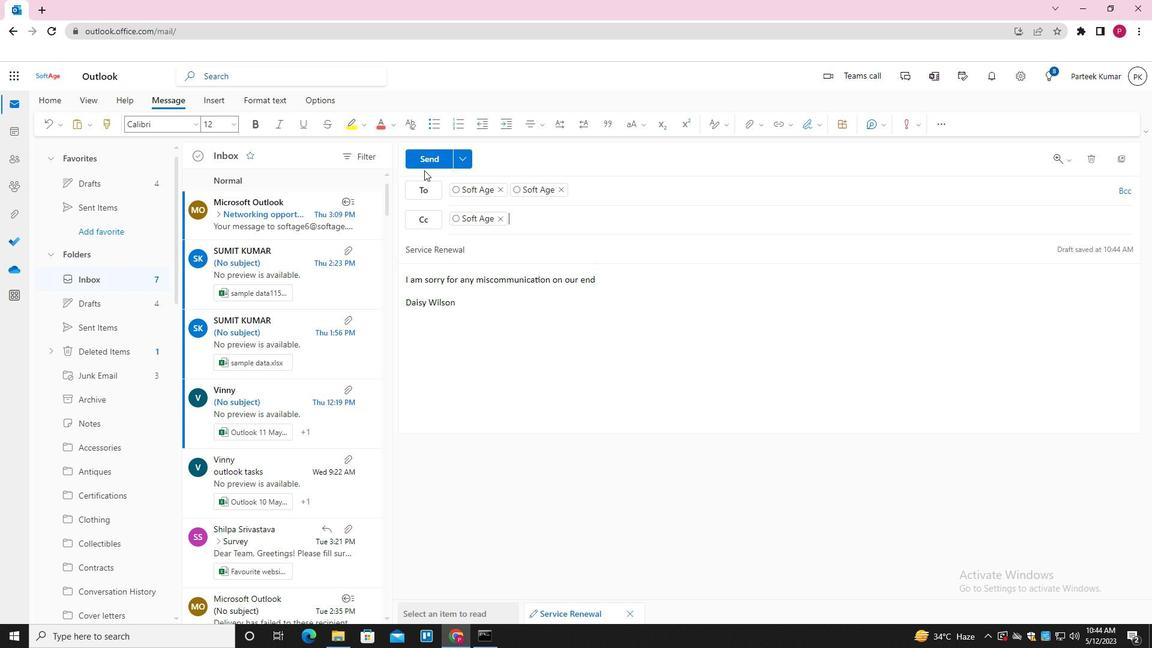 
Action: Mouse pressed left at (424, 156)
Screenshot: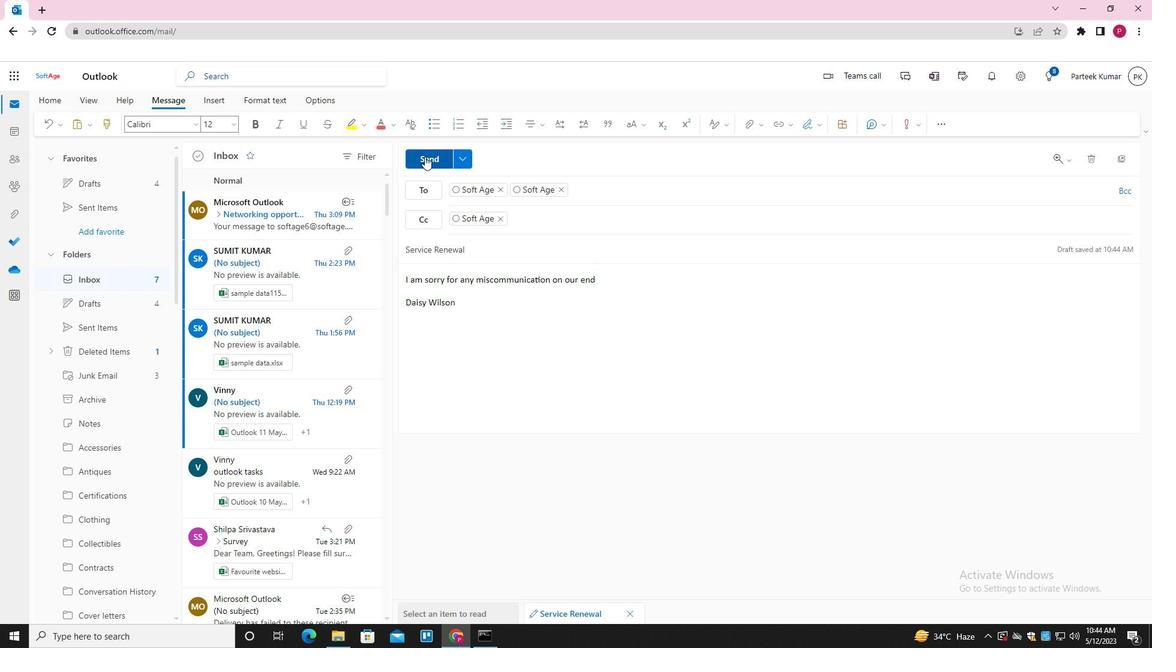 
Action: Mouse moved to (435, 247)
Screenshot: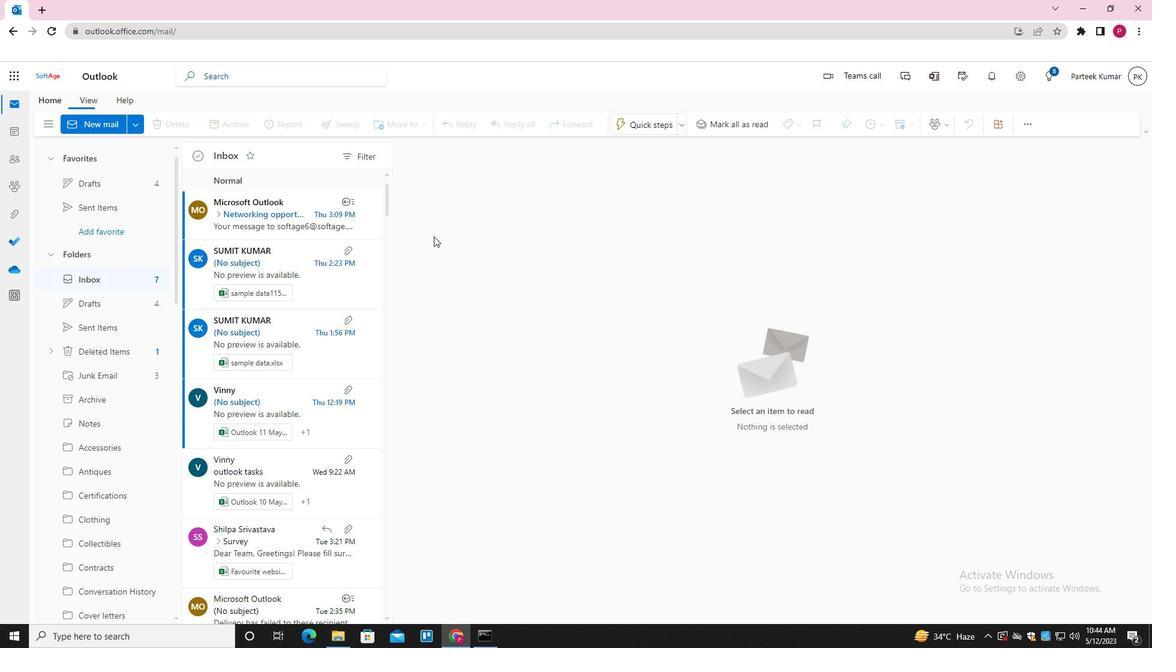 
